 Task: Find emails containing both "project" and "deadline": `project AND deadline`.
Action: Mouse moved to (522, 61)
Screenshot: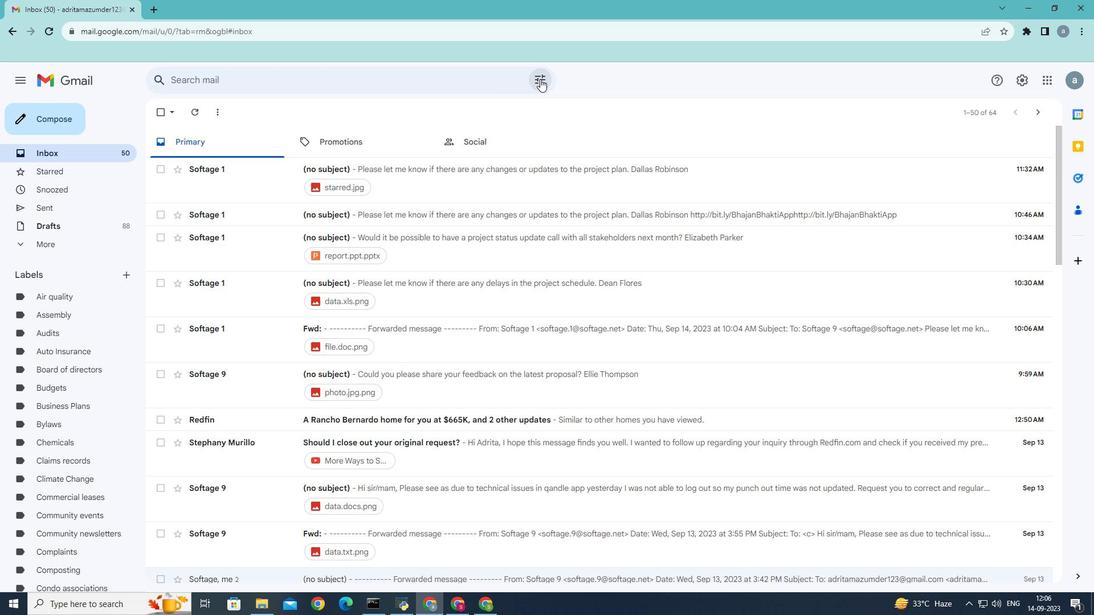 
Action: Mouse pressed left at (522, 61)
Screenshot: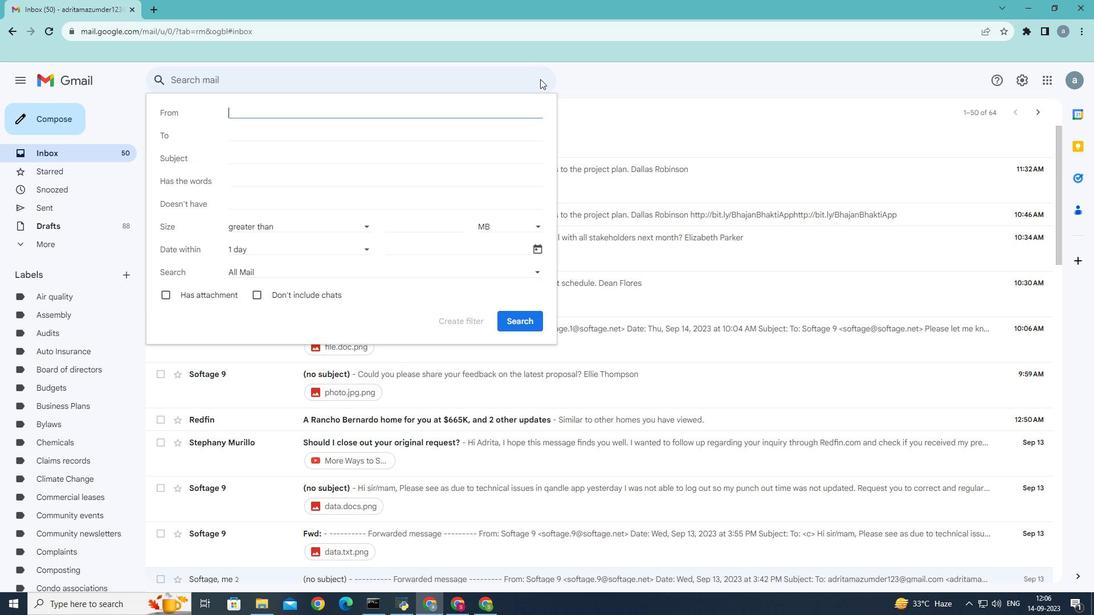 
Action: Mouse moved to (226, 159)
Screenshot: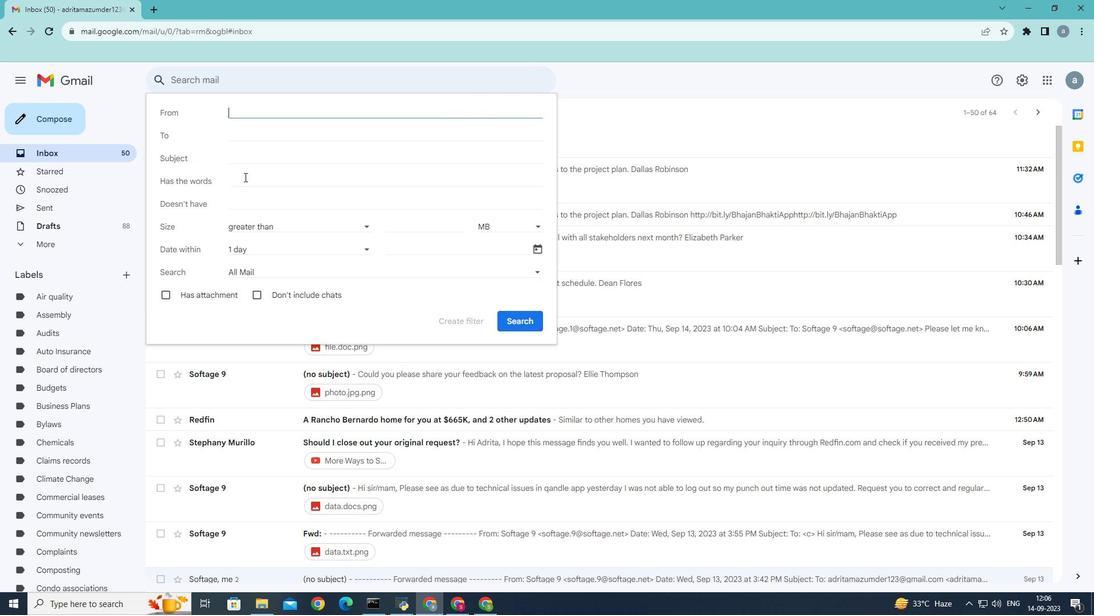 
Action: Mouse pressed left at (226, 159)
Screenshot: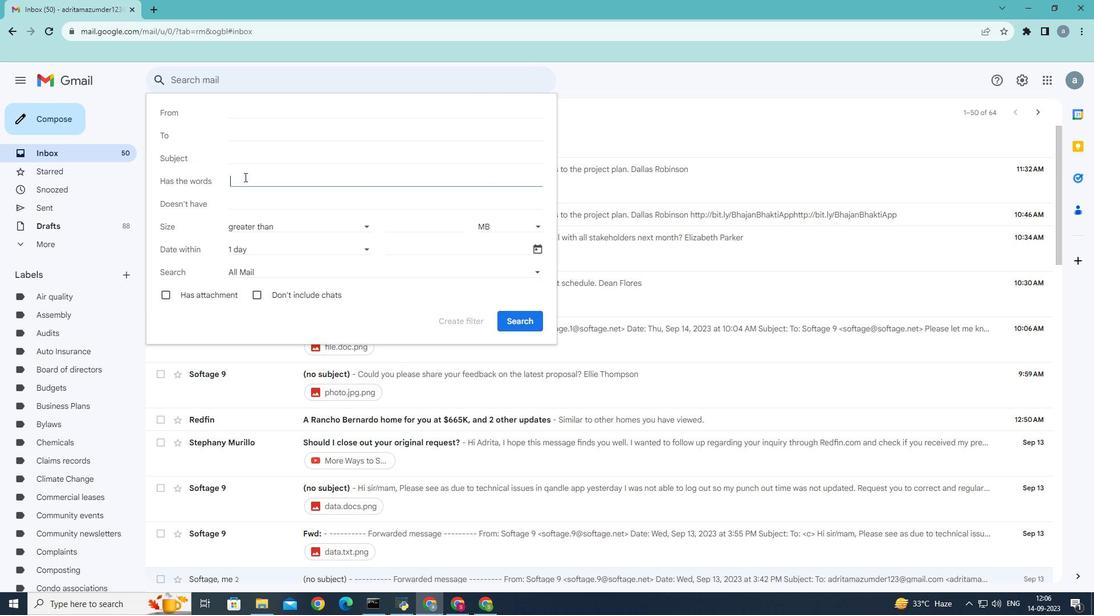
Action: Mouse moved to (374, 139)
Screenshot: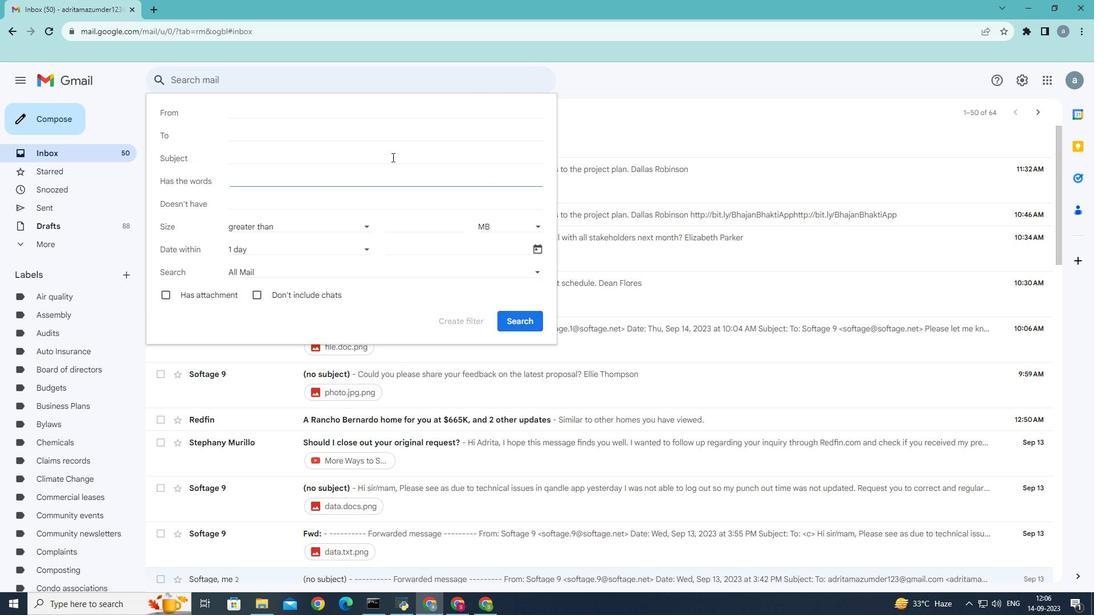 
Action: Key pressed project
Screenshot: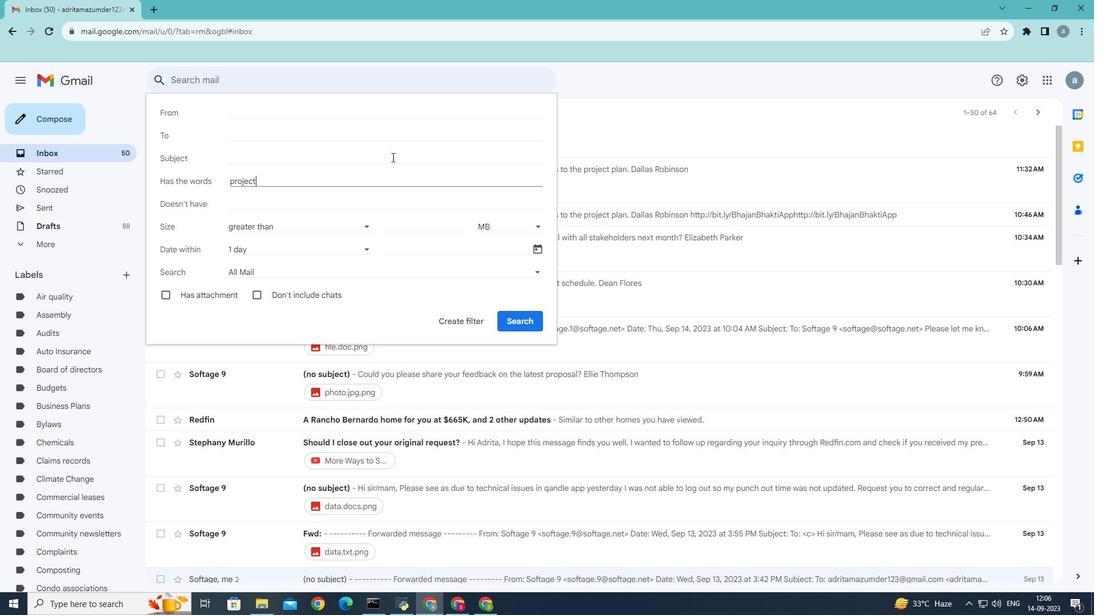 
Action: Mouse moved to (502, 299)
Screenshot: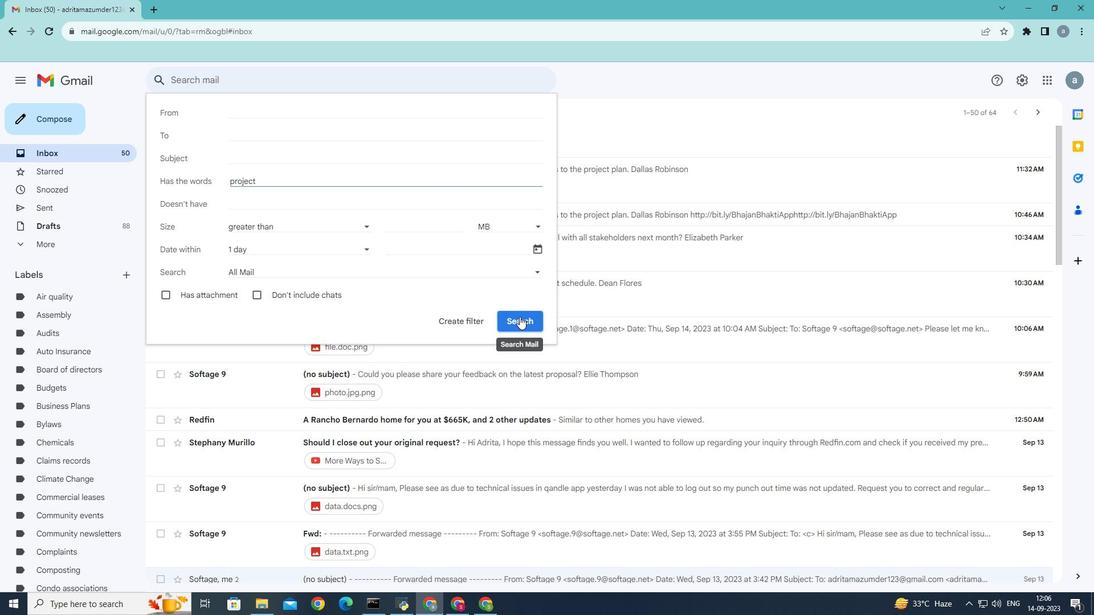 
Action: Mouse pressed left at (502, 299)
Screenshot: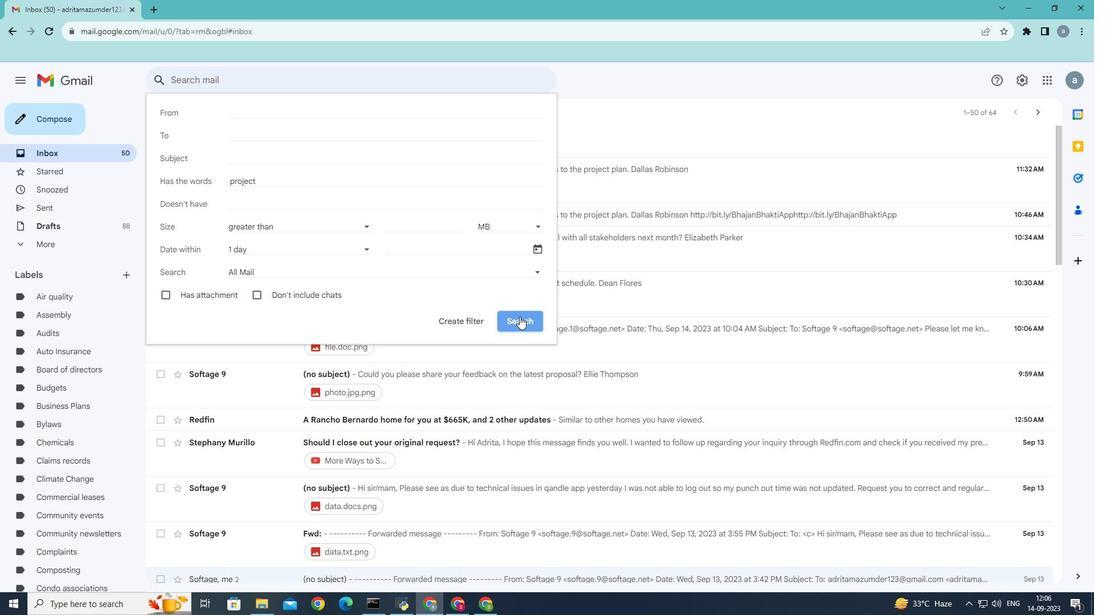 
Action: Mouse moved to (497, 61)
Screenshot: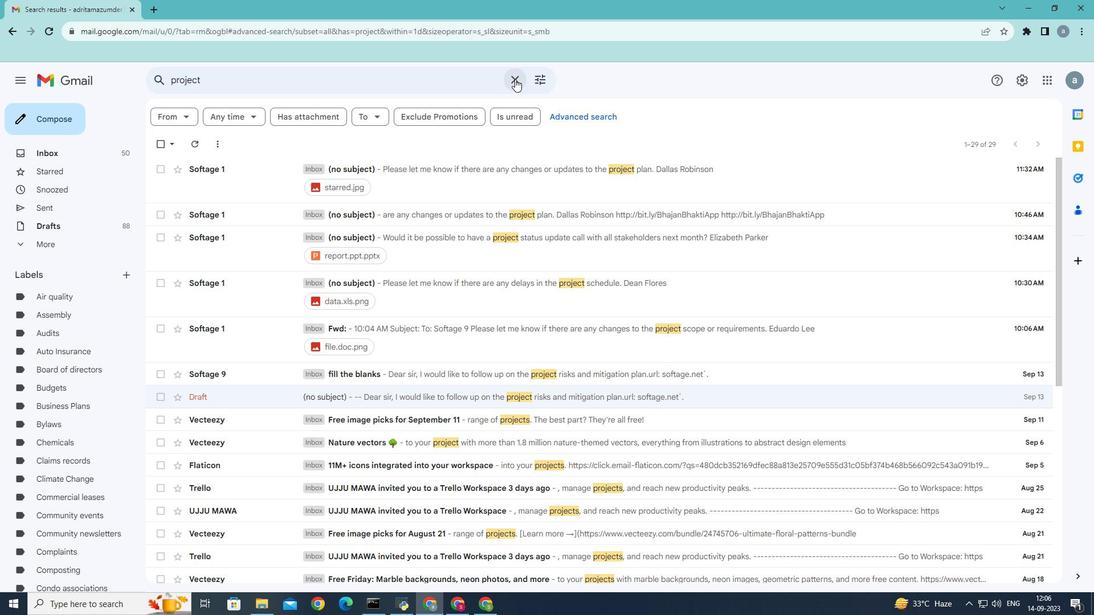 
Action: Mouse pressed left at (497, 61)
Screenshot: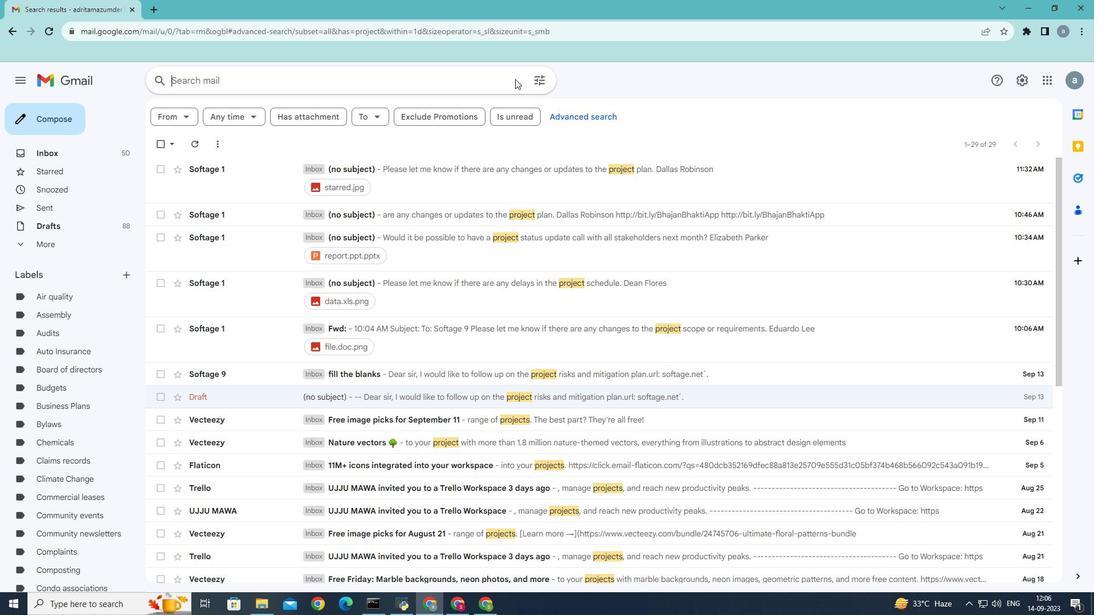 
Action: Mouse moved to (477, 78)
Screenshot: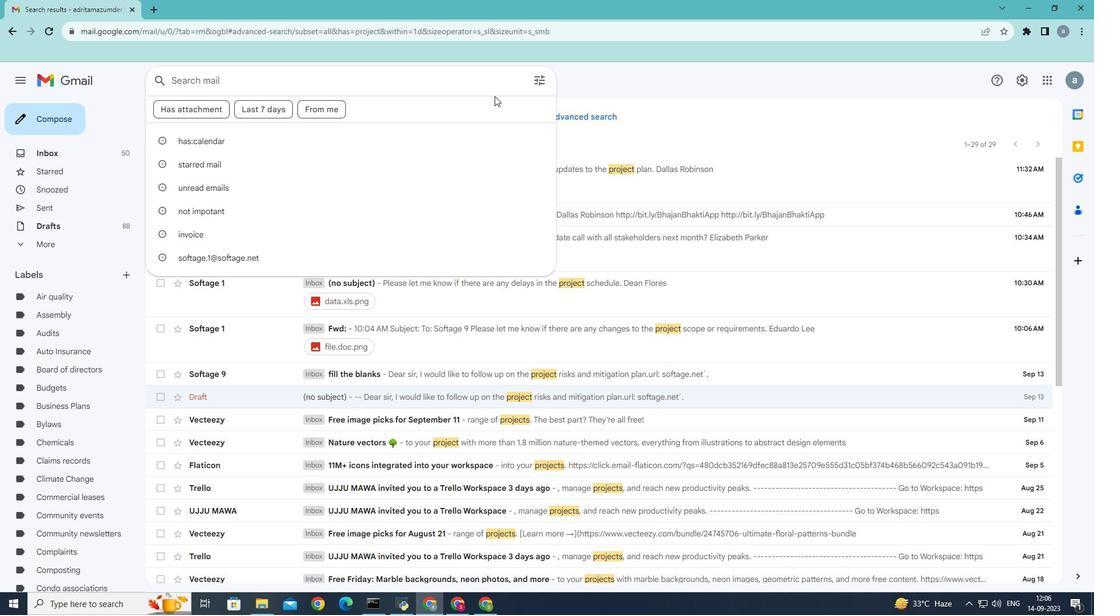 
Action: Key pressed deadline<Key.enter>
Screenshot: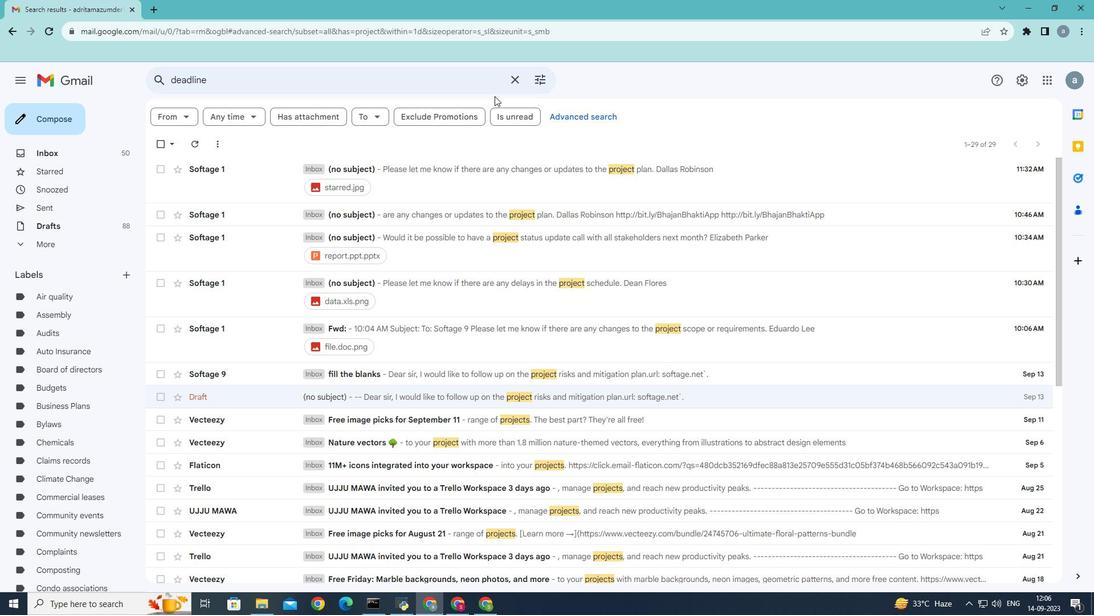 
Action: Mouse moved to (201, 63)
Screenshot: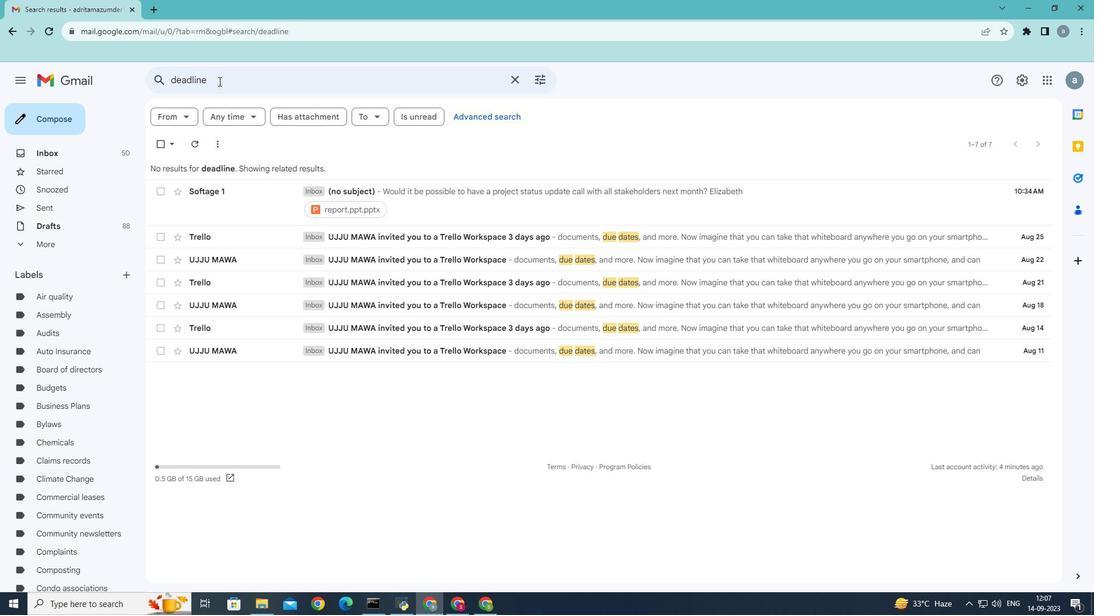 
Action: Mouse pressed left at (201, 63)
Screenshot: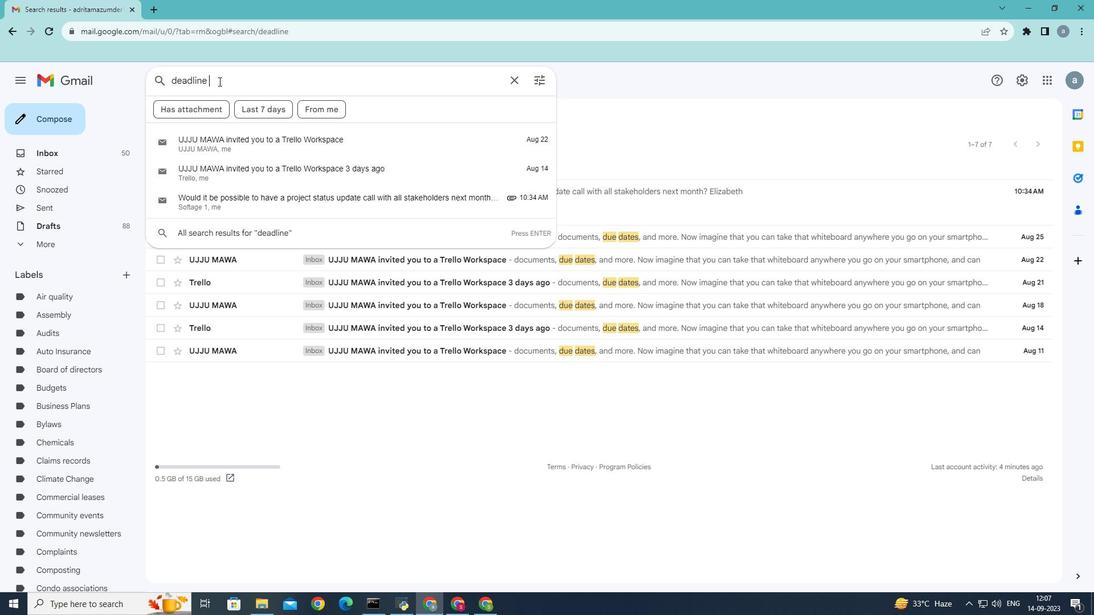 
Action: Mouse moved to (141, 26)
Screenshot: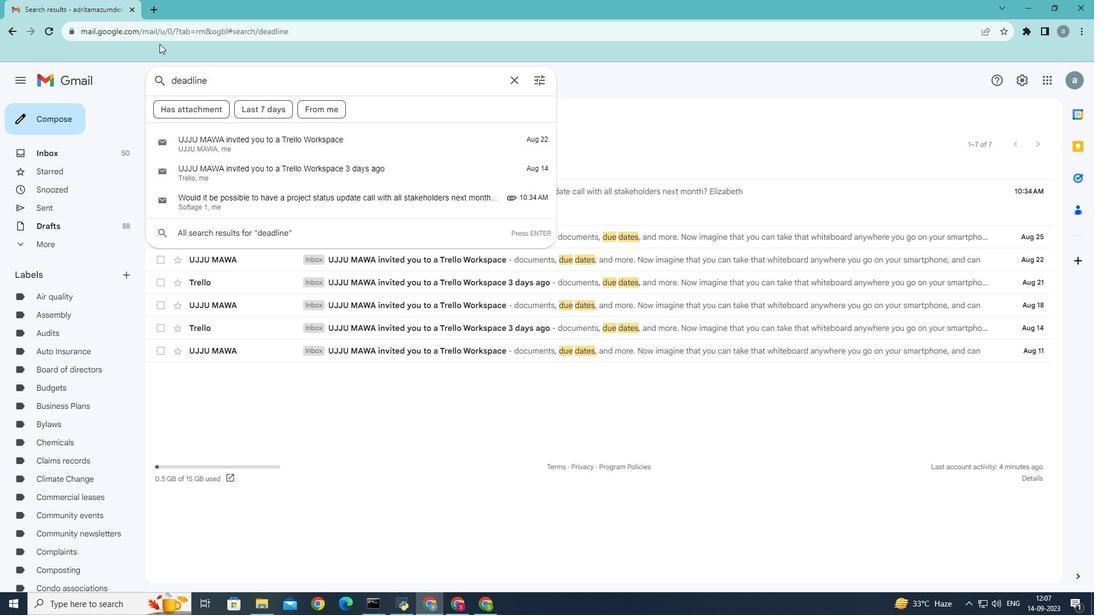 
Action: Key pressed <Key.backspace><Key.backspace><Key.backspace><Key.backspace><Key.backspace><Key.backspace><Key.backspace><Key.backspace><Key.backspace>project<Key.space>and<Key.space>deadline<Key.enter>
Screenshot: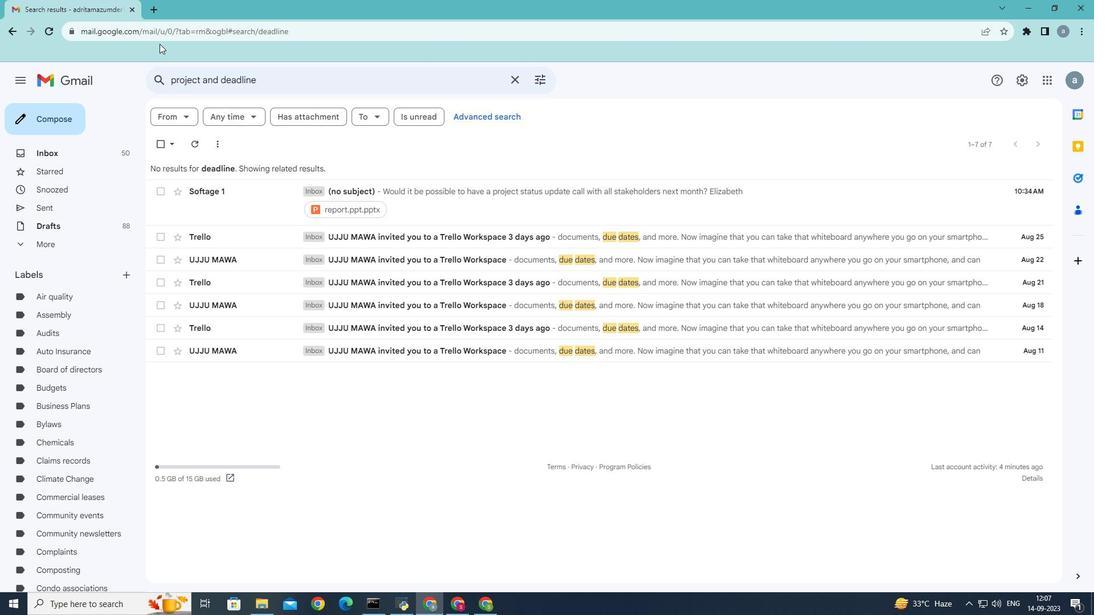 
